 Task: Invite Team Member Softage.1@softage.net to Workspace External Affairs. Invite Team Member Softage.2@softage.net to Workspace External Affairs. Invite Team Member Softage.3@softage.net to Workspace External Affairs. Invite Team Member Softage.4@softage.net to Workspace External Affairs
Action: Mouse moved to (674, 82)
Screenshot: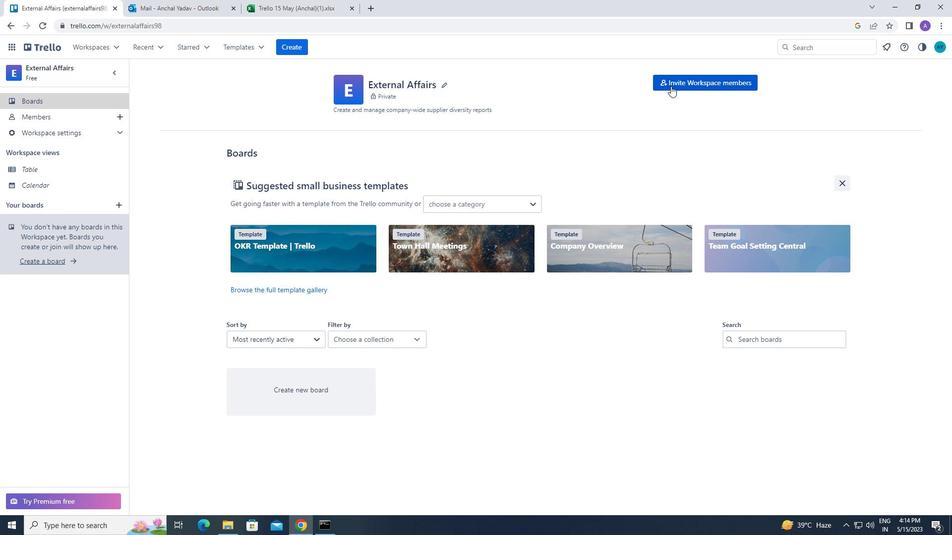
Action: Mouse pressed left at (674, 82)
Screenshot: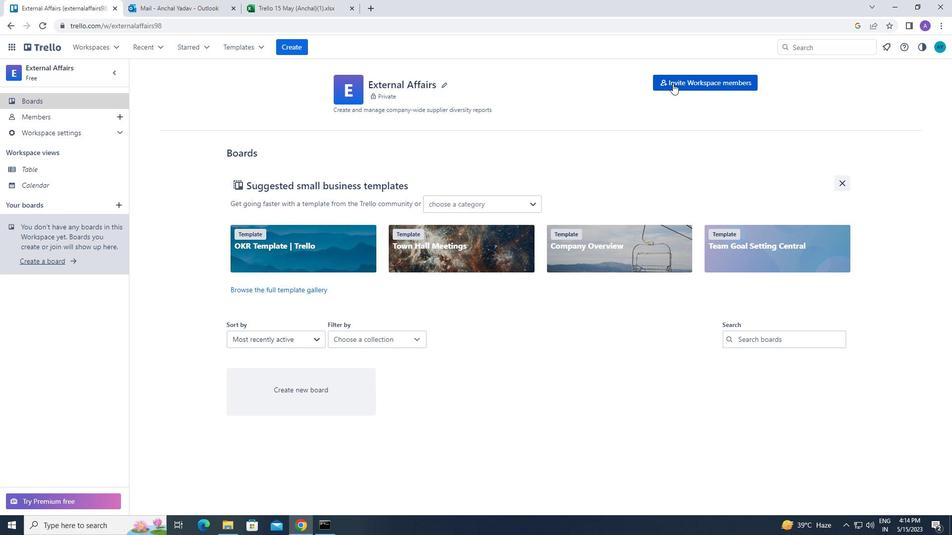 
Action: Mouse moved to (498, 266)
Screenshot: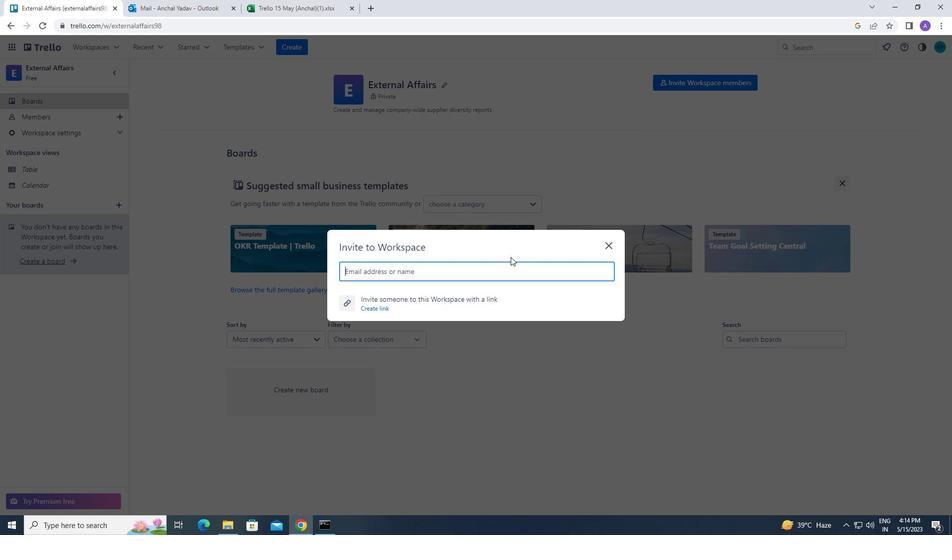 
Action: Mouse pressed left at (498, 266)
Screenshot: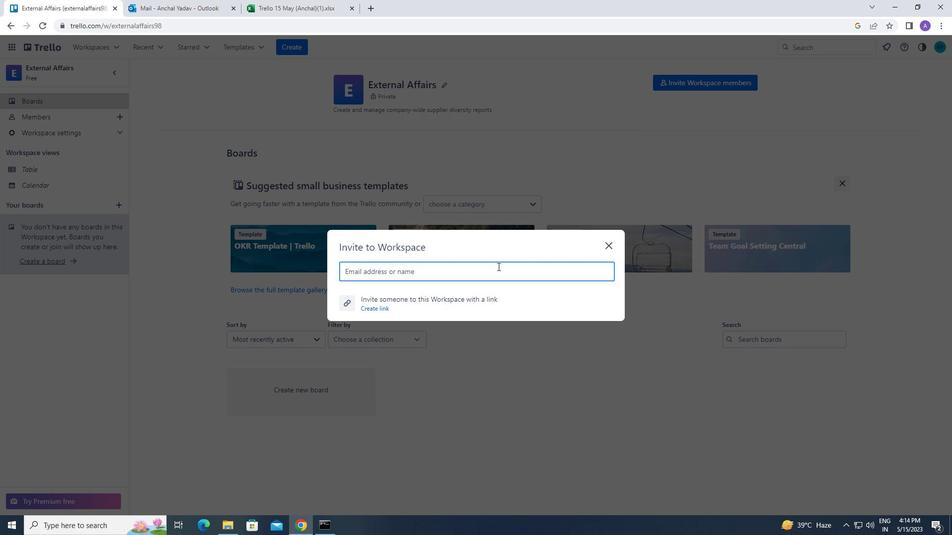 
Action: Key pressed <Key.caps_lock><Key.caps_lock>s<Key.caps_lock>oftage.1<Key.shift_r><Key.shift_r>@softage.net
Screenshot: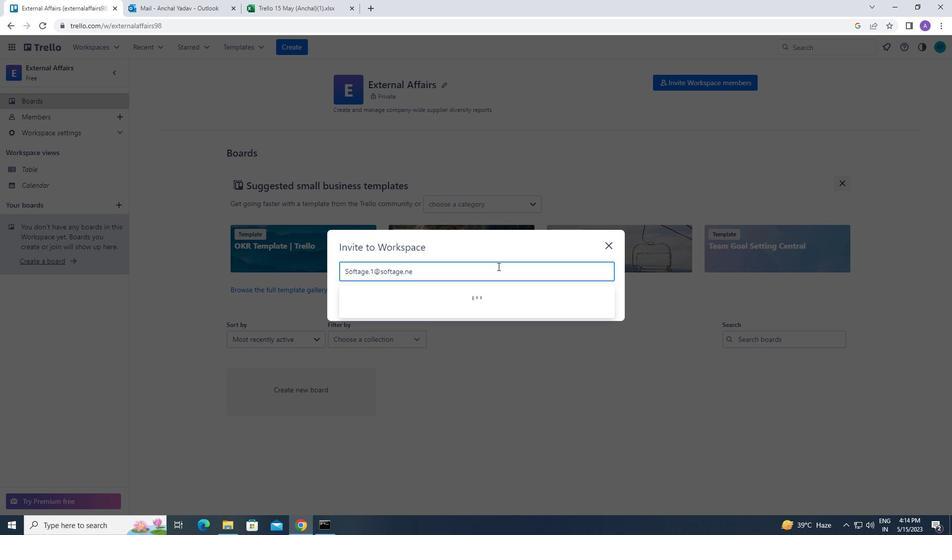 
Action: Mouse moved to (403, 293)
Screenshot: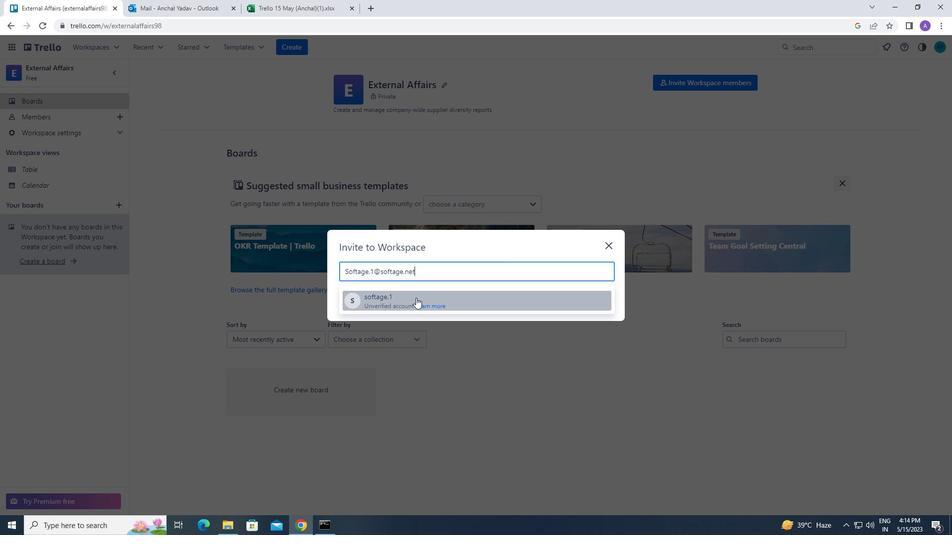 
Action: Mouse pressed left at (403, 293)
Screenshot: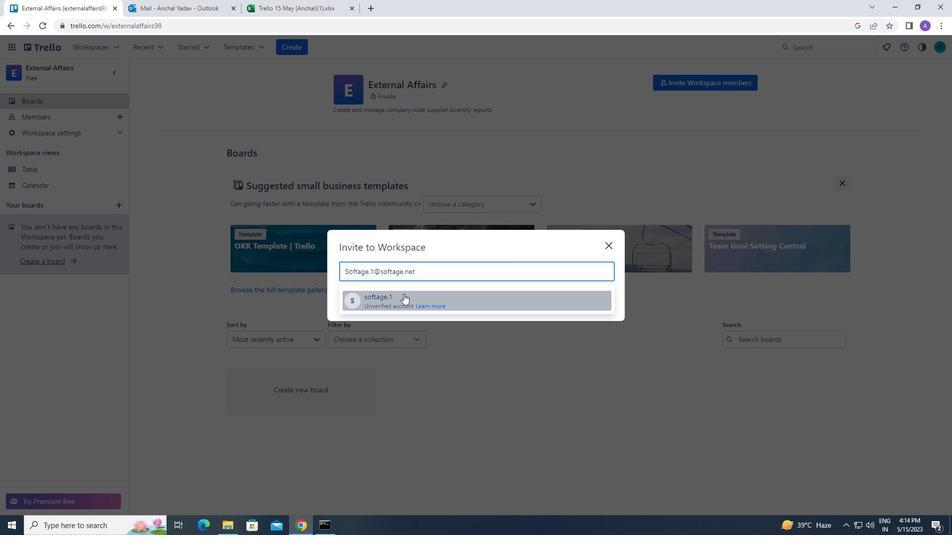 
Action: Mouse moved to (412, 247)
Screenshot: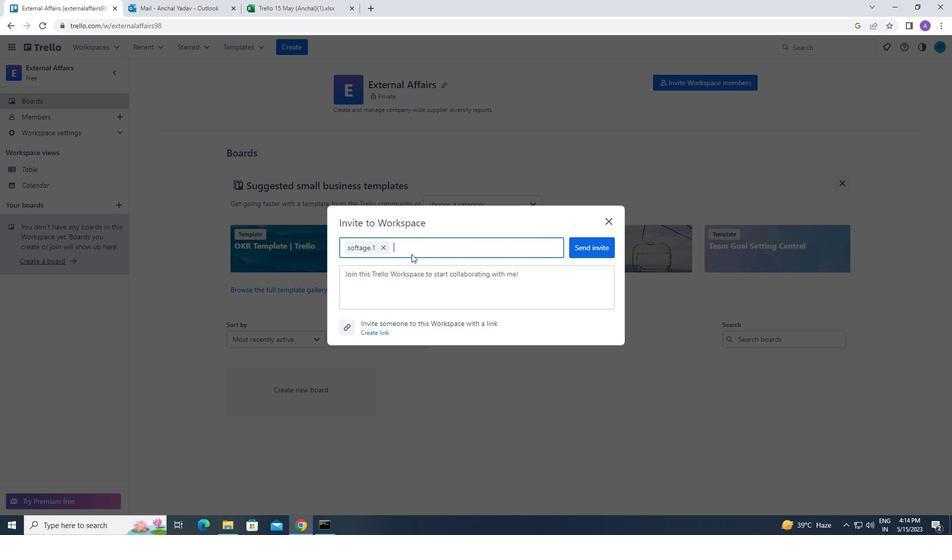 
Action: Mouse pressed left at (412, 247)
Screenshot: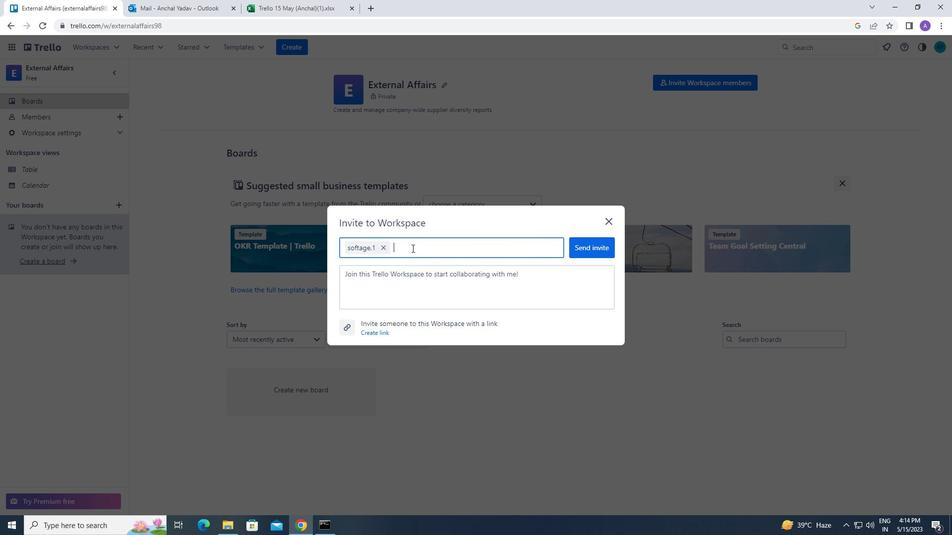 
Action: Key pressed <Key.caps_lock>s<Key.caps_lock>oft
Screenshot: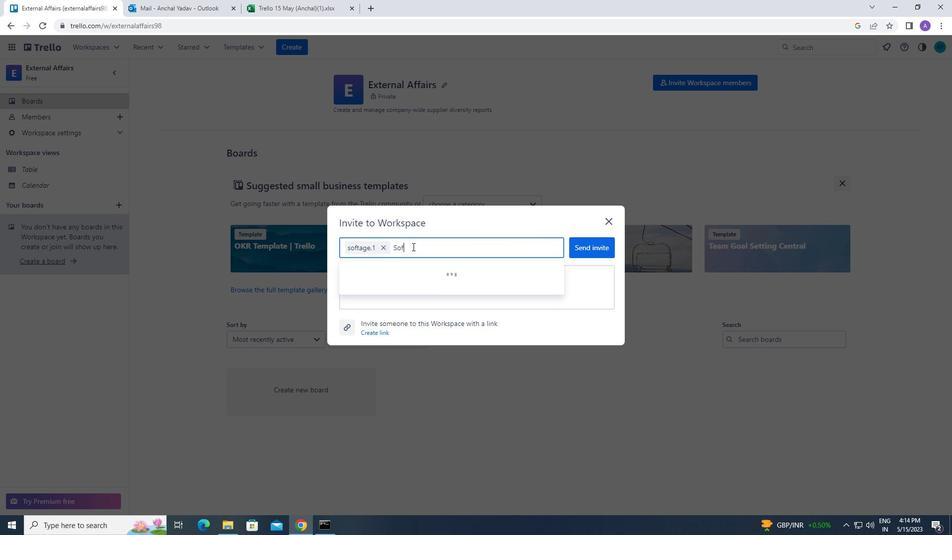 
Action: Mouse moved to (554, 252)
Screenshot: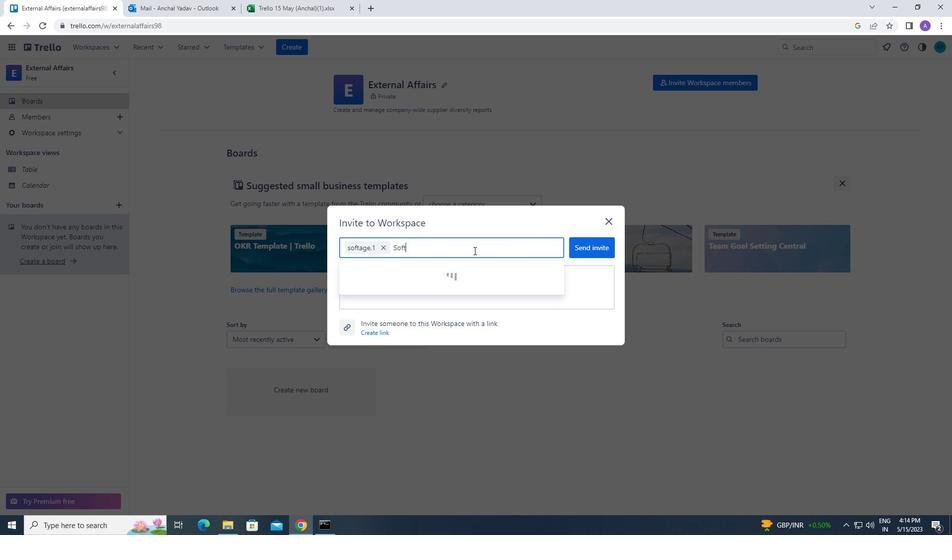 
Action: Key pressed age.2<Key.shift_r>@softage.net
Screenshot: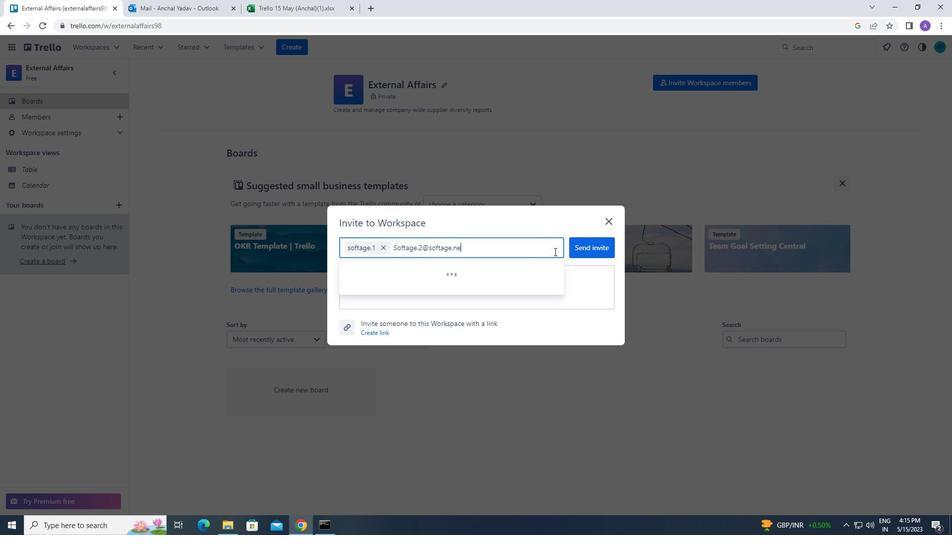 
Action: Mouse moved to (381, 267)
Screenshot: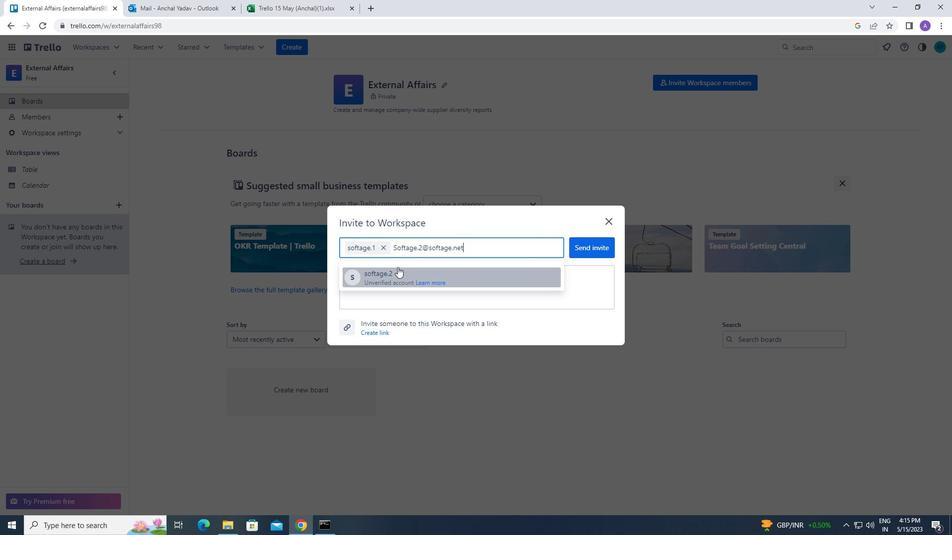
Action: Mouse pressed left at (381, 267)
Screenshot: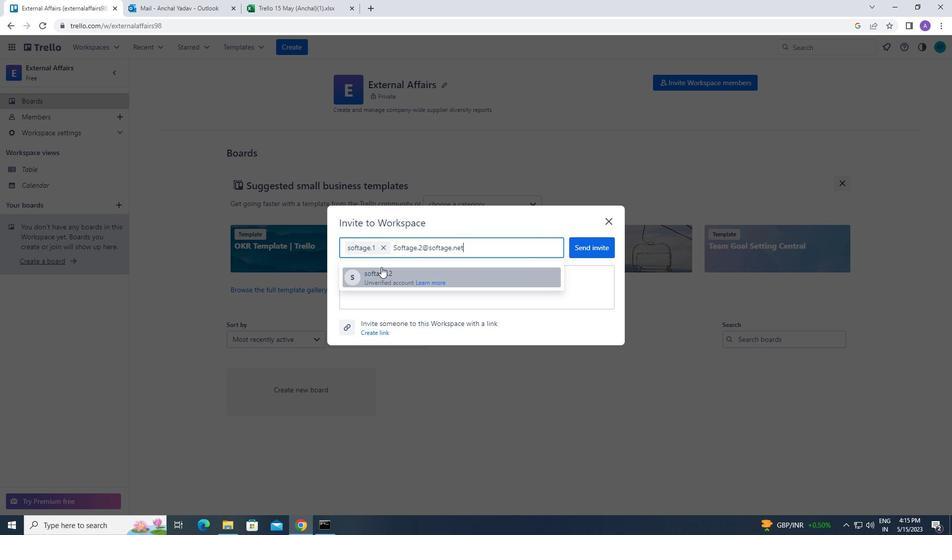 
Action: Mouse moved to (434, 251)
Screenshot: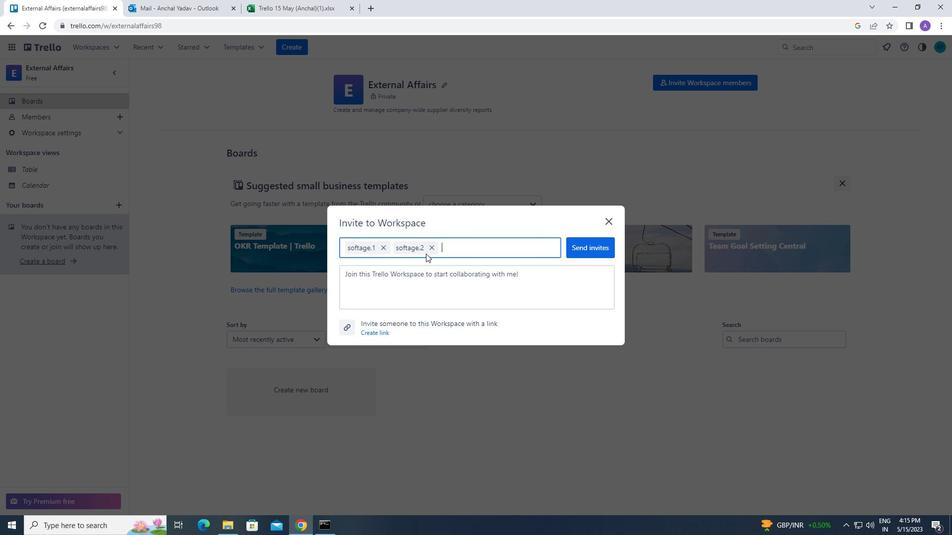 
Action: Key pressed <Key.caps_lock>s
Screenshot: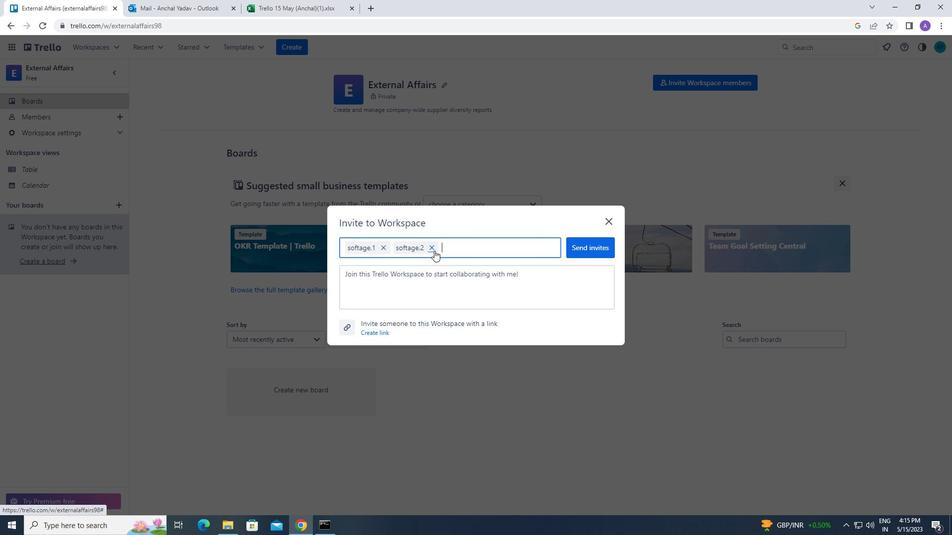 
Action: Mouse moved to (509, 258)
Screenshot: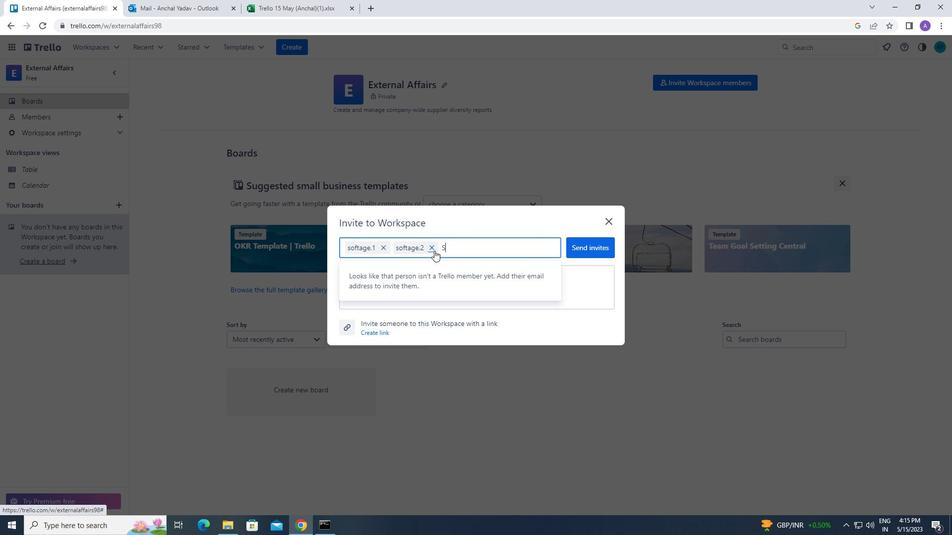
Action: Key pressed <Key.caps_lock>o
Screenshot: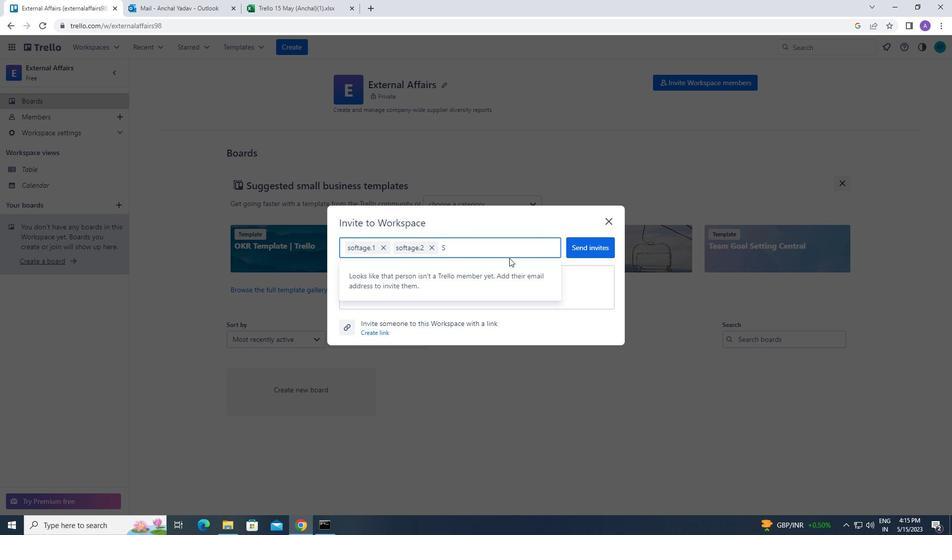 
Action: Mouse moved to (504, 228)
Screenshot: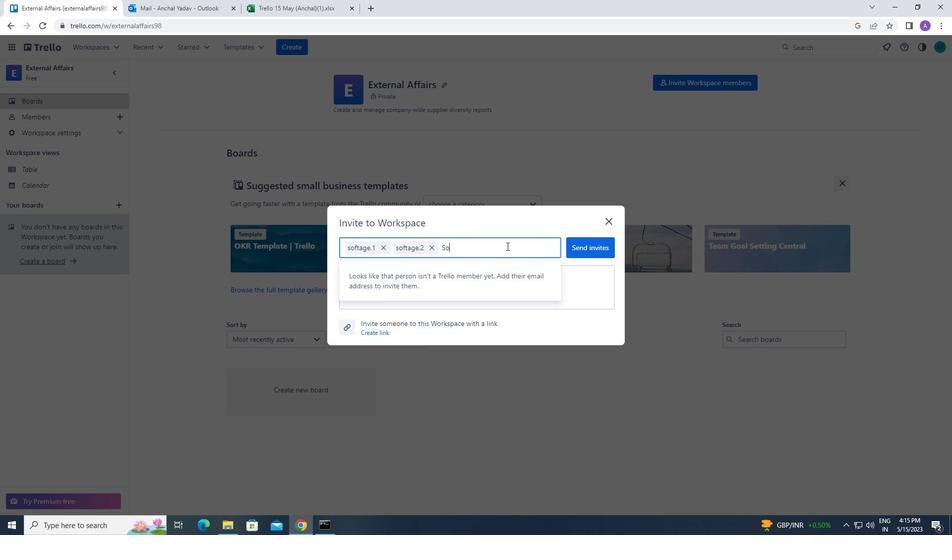 
Action: Key pressed ftage.3<Key.shift_r>@softage.net
Screenshot: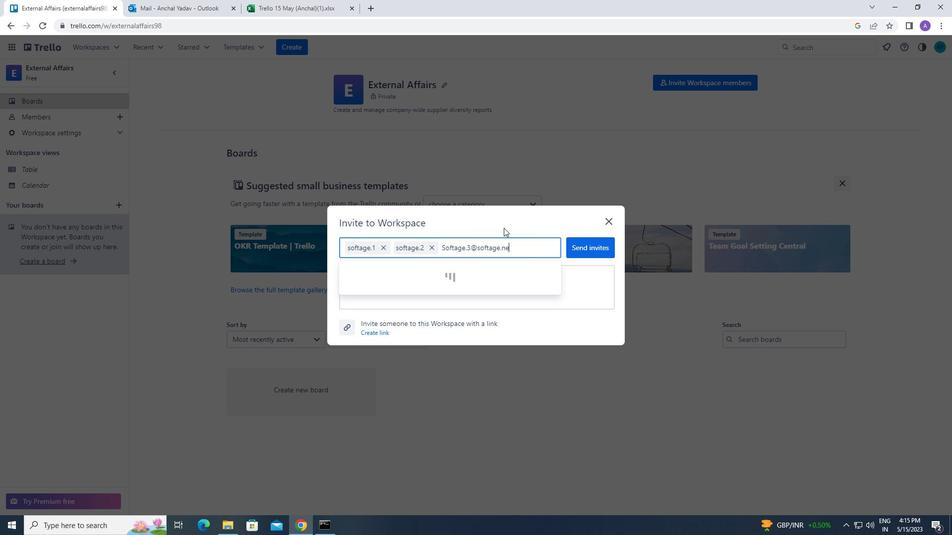 
Action: Mouse moved to (366, 270)
Screenshot: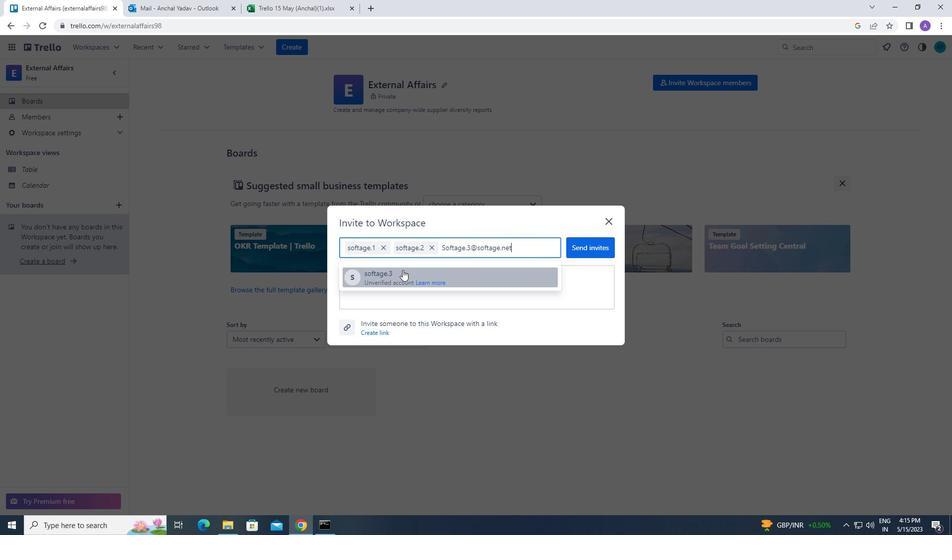 
Action: Mouse pressed left at (366, 270)
Screenshot: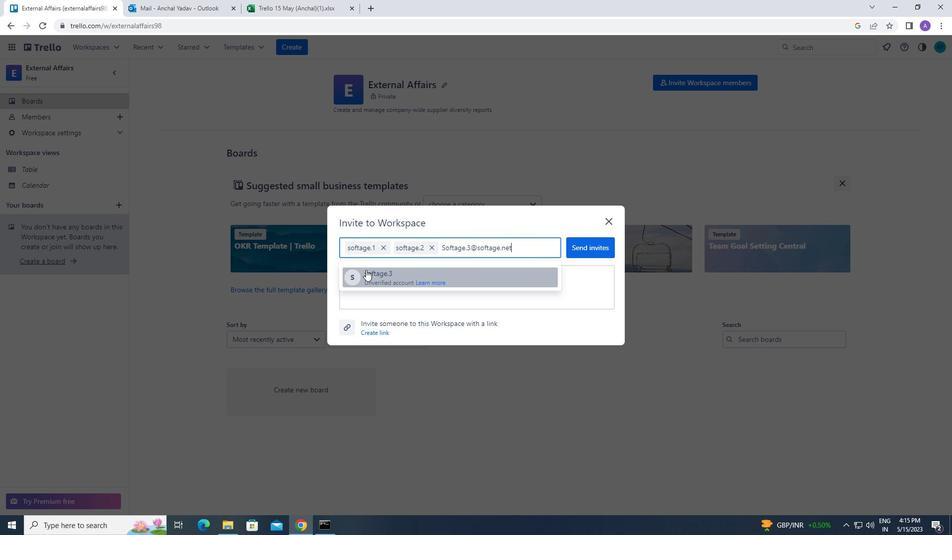 
Action: Mouse moved to (451, 248)
Screenshot: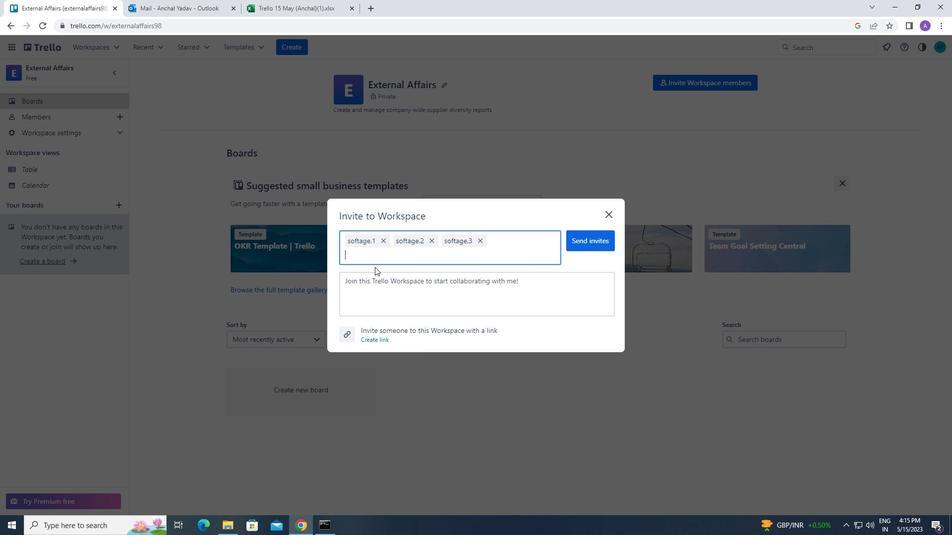 
Action: Key pressed <Key.caps_lock>s<Key.caps_lock>oftage.4<Key.shift_r>@softage.net
Screenshot: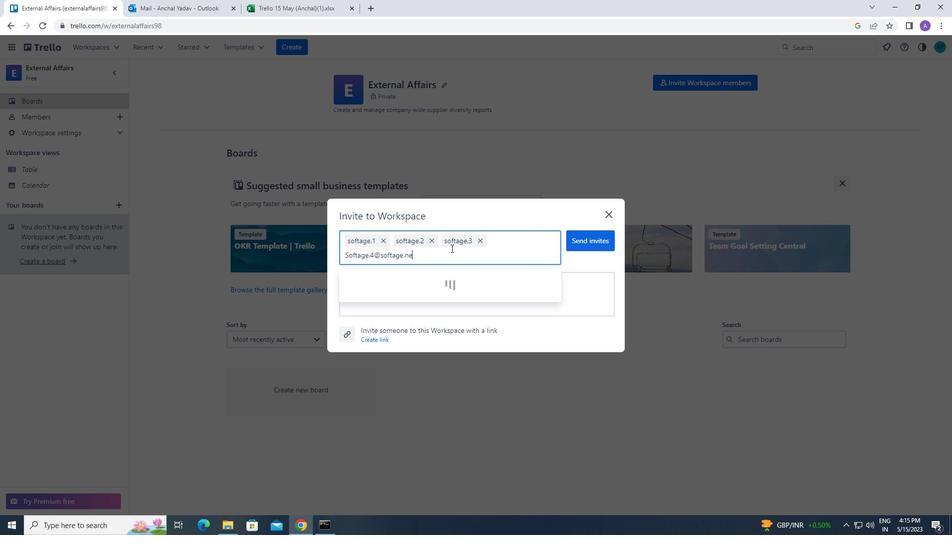 
Action: Mouse moved to (394, 282)
Screenshot: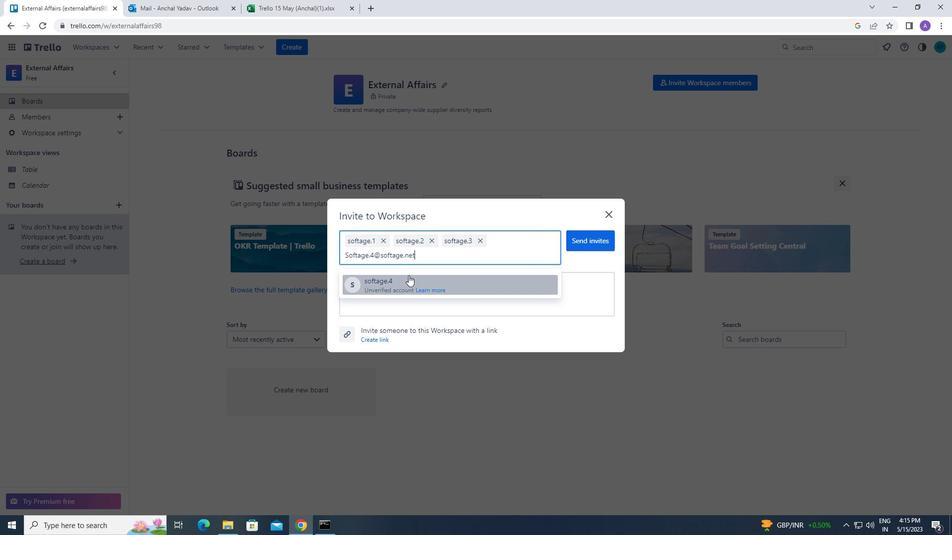 
Action: Mouse pressed left at (394, 282)
Screenshot: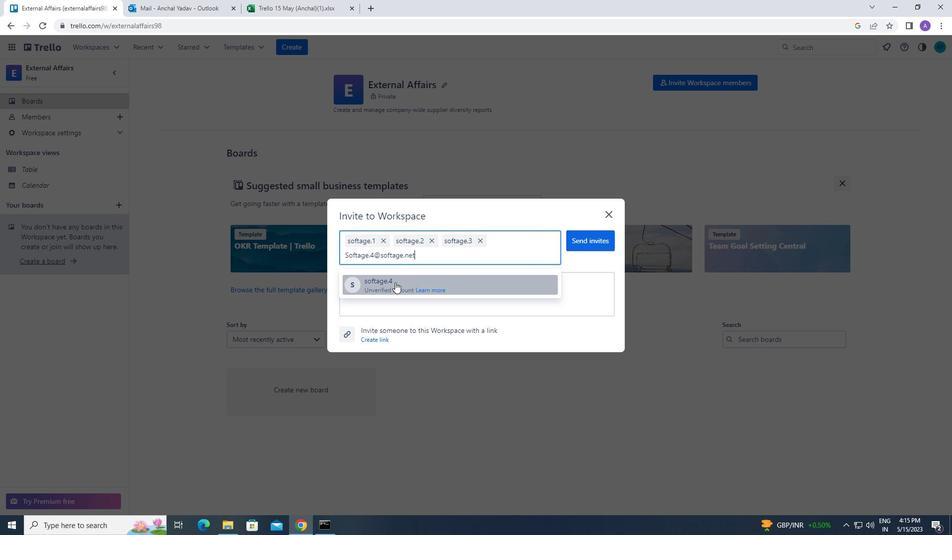 
Action: Mouse moved to (583, 243)
Screenshot: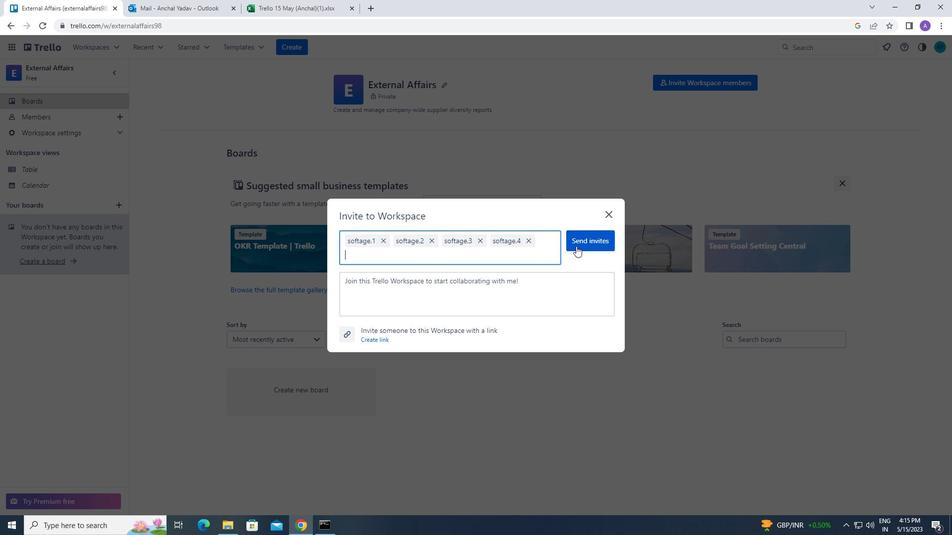 
Action: Mouse pressed left at (583, 243)
Screenshot: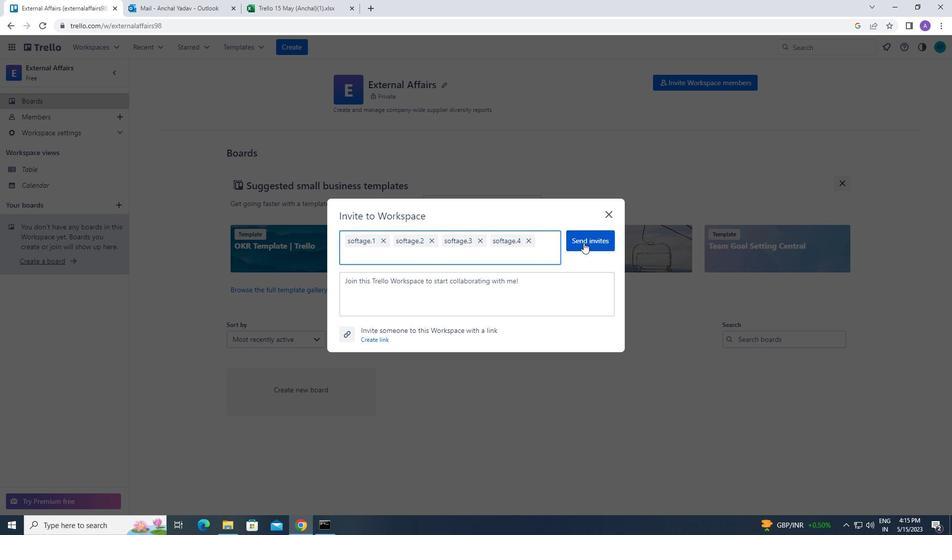 
